 Task: Remove macro "New macro".
Action: Mouse moved to (242, 90)
Screenshot: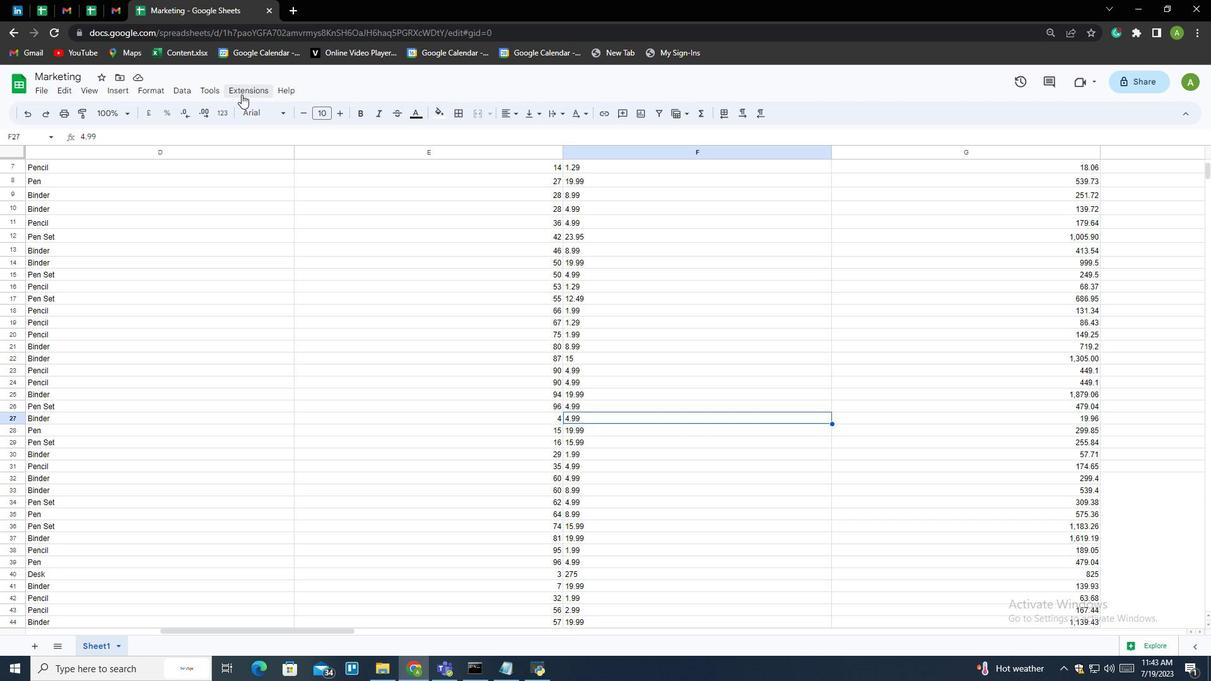 
Action: Mouse pressed left at (242, 90)
Screenshot: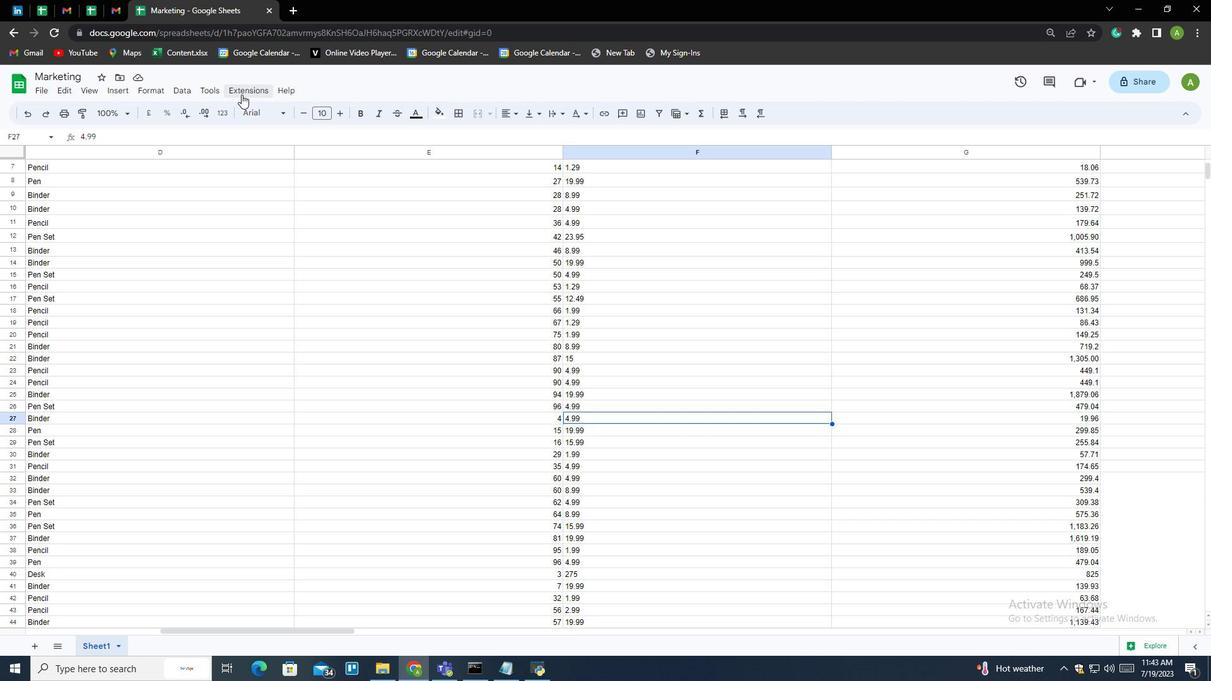 
Action: Mouse moved to (432, 176)
Screenshot: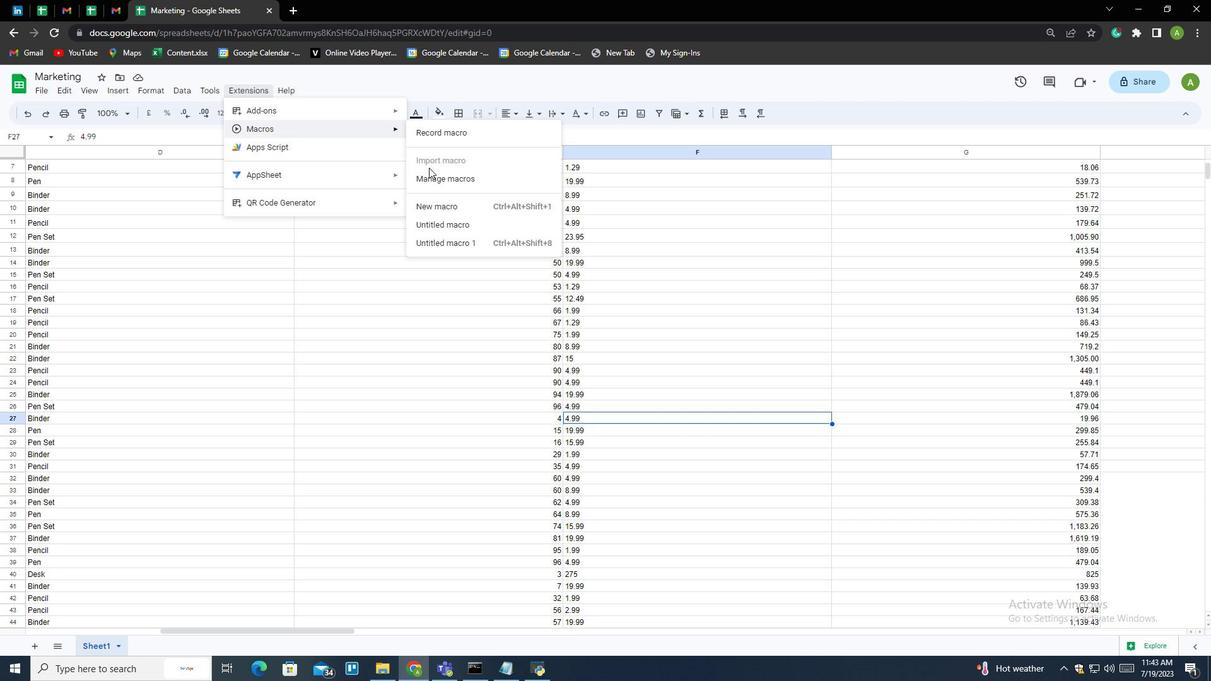 
Action: Mouse pressed left at (432, 176)
Screenshot: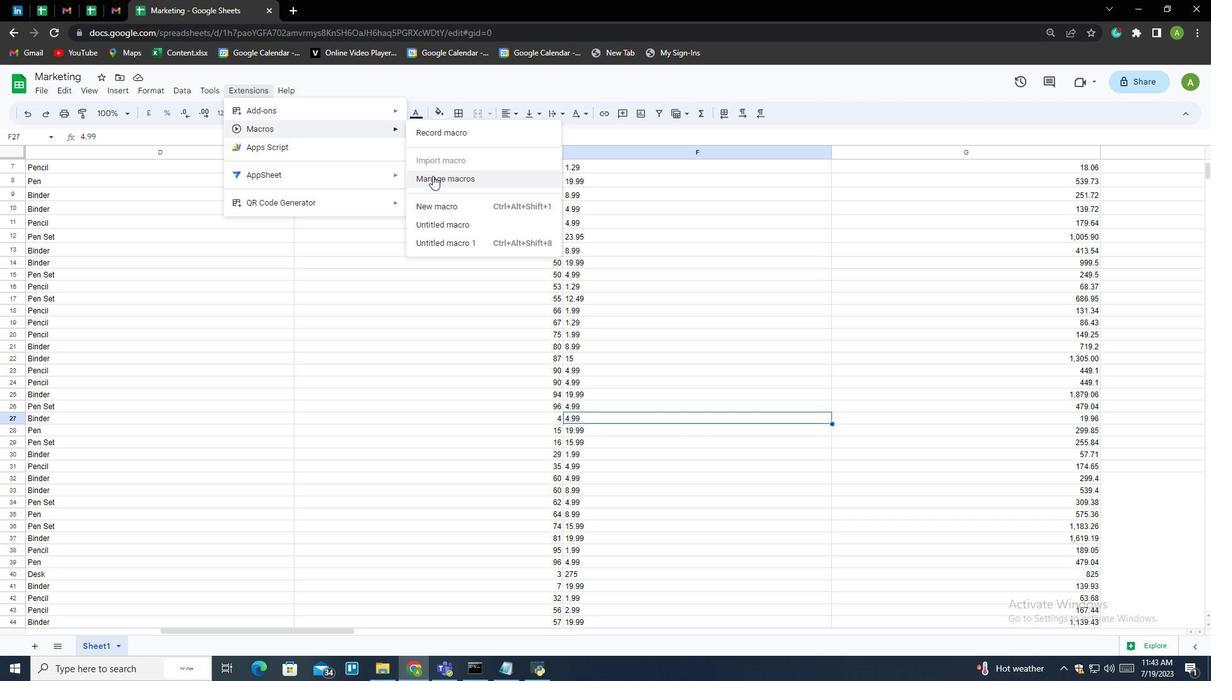 
Action: Mouse moved to (702, 321)
Screenshot: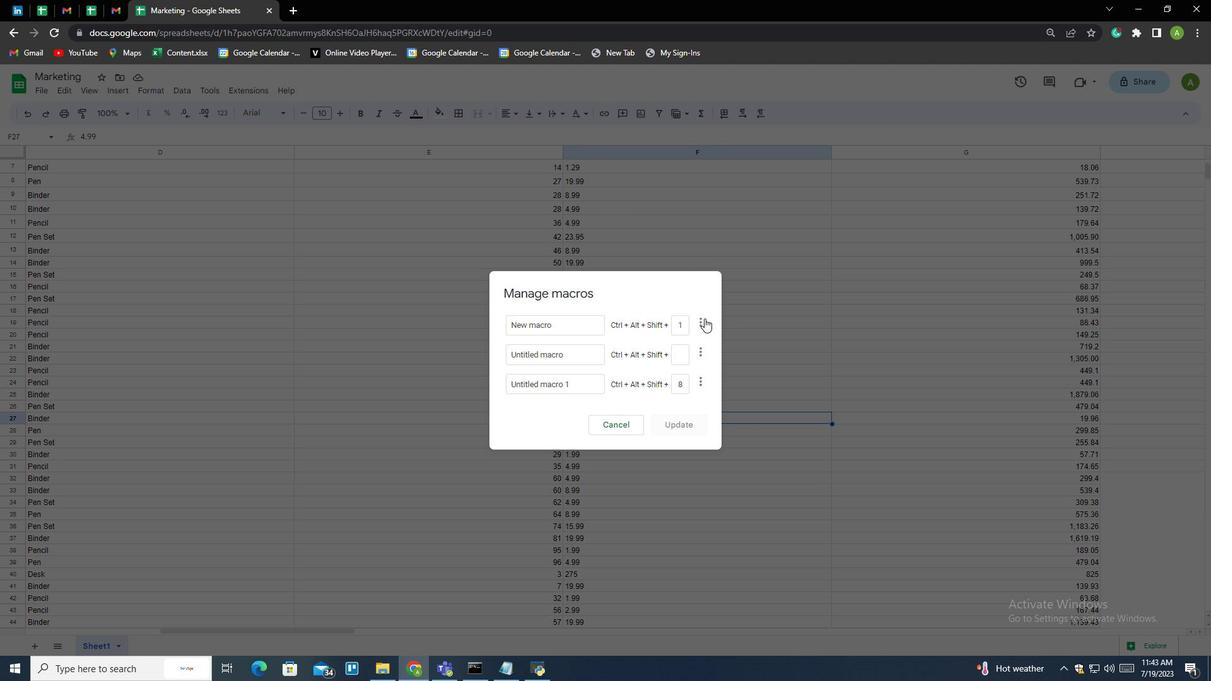 
Action: Mouse pressed left at (702, 321)
Screenshot: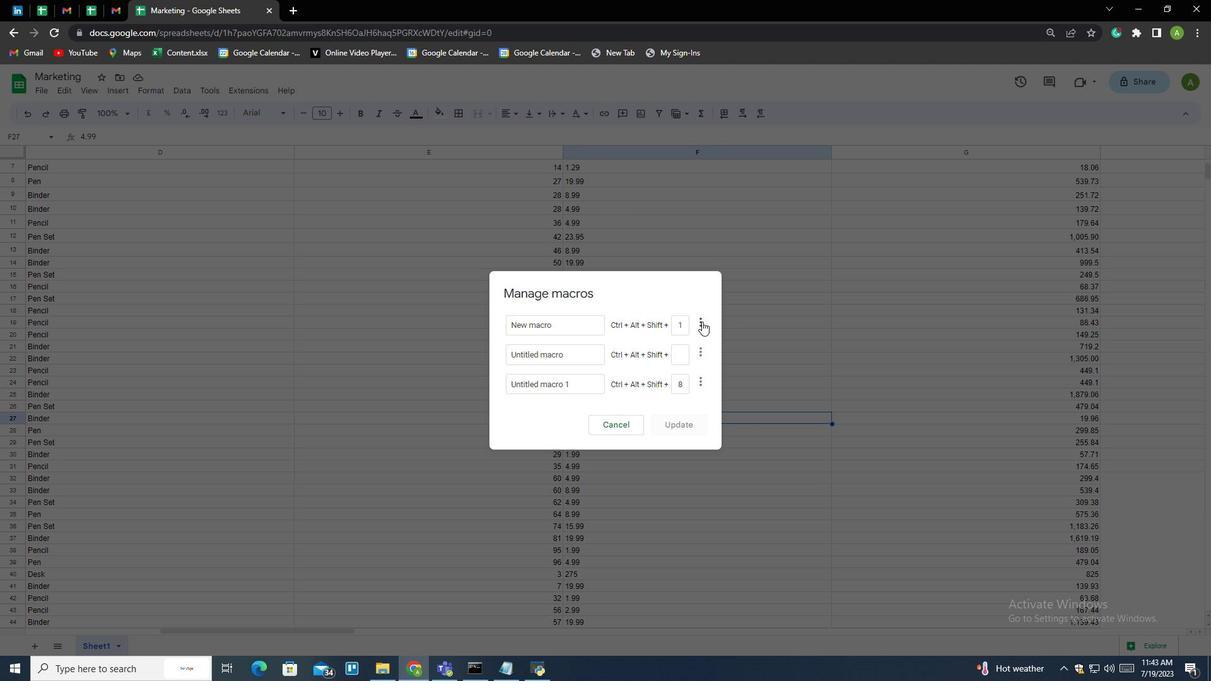
Action: Mouse moved to (684, 360)
Screenshot: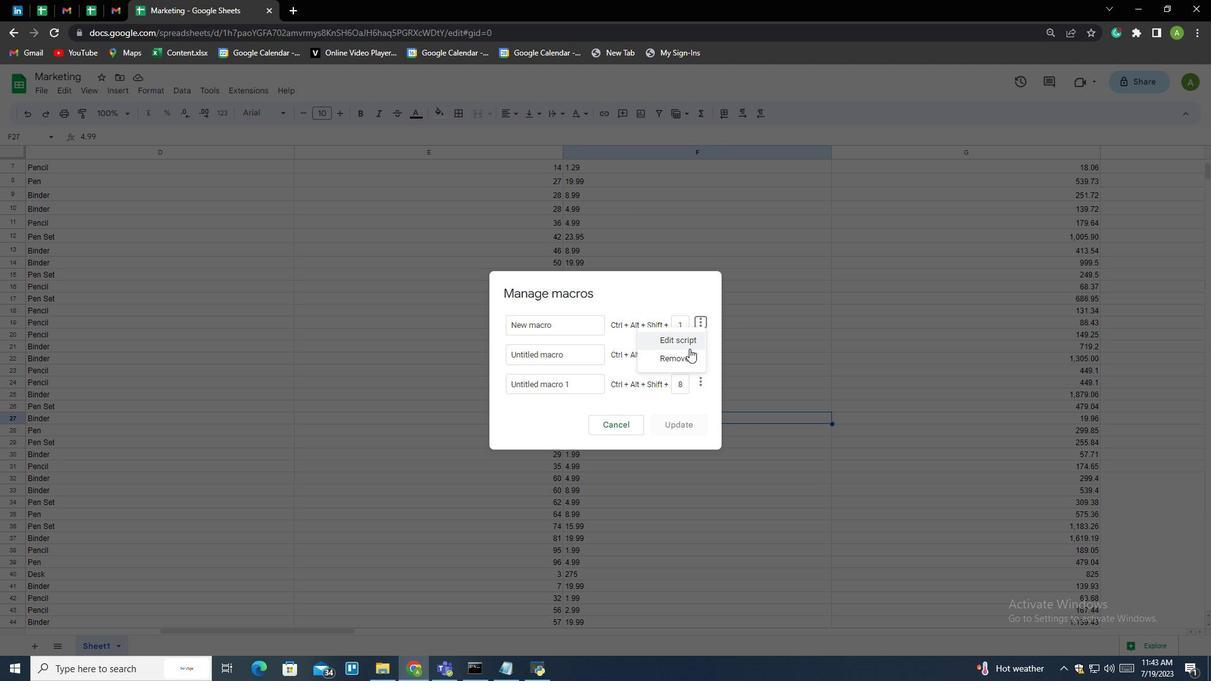 
Action: Mouse pressed left at (684, 360)
Screenshot: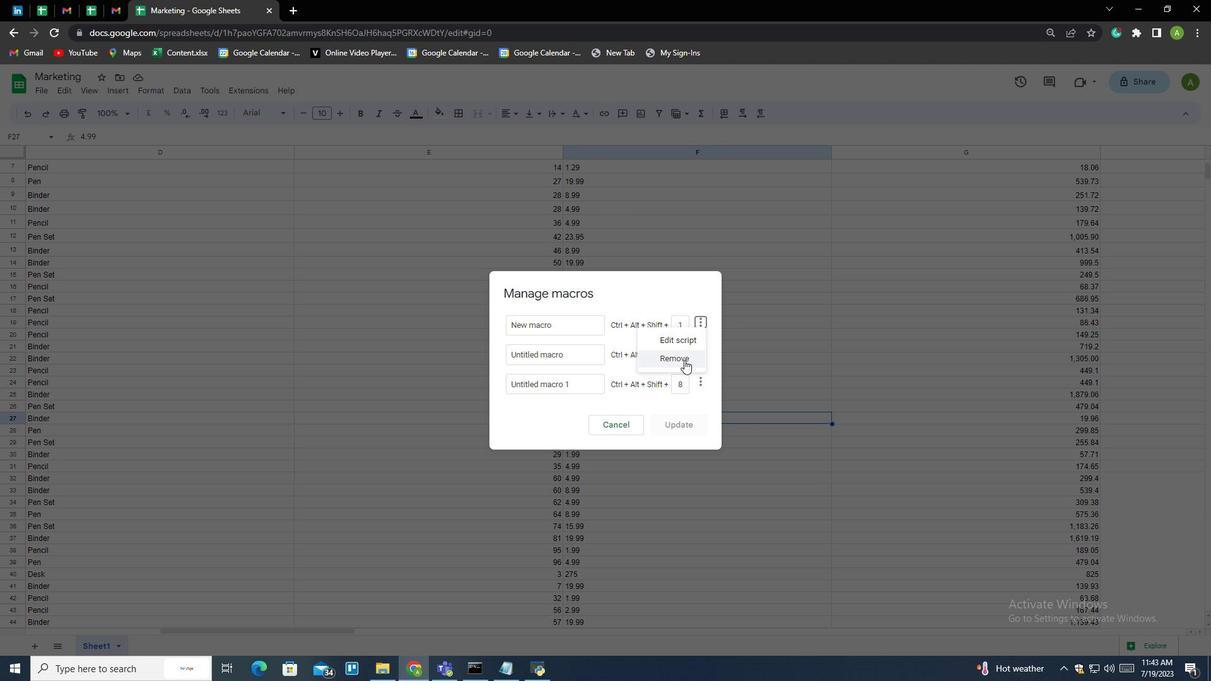 
Action: Mouse moved to (680, 422)
Screenshot: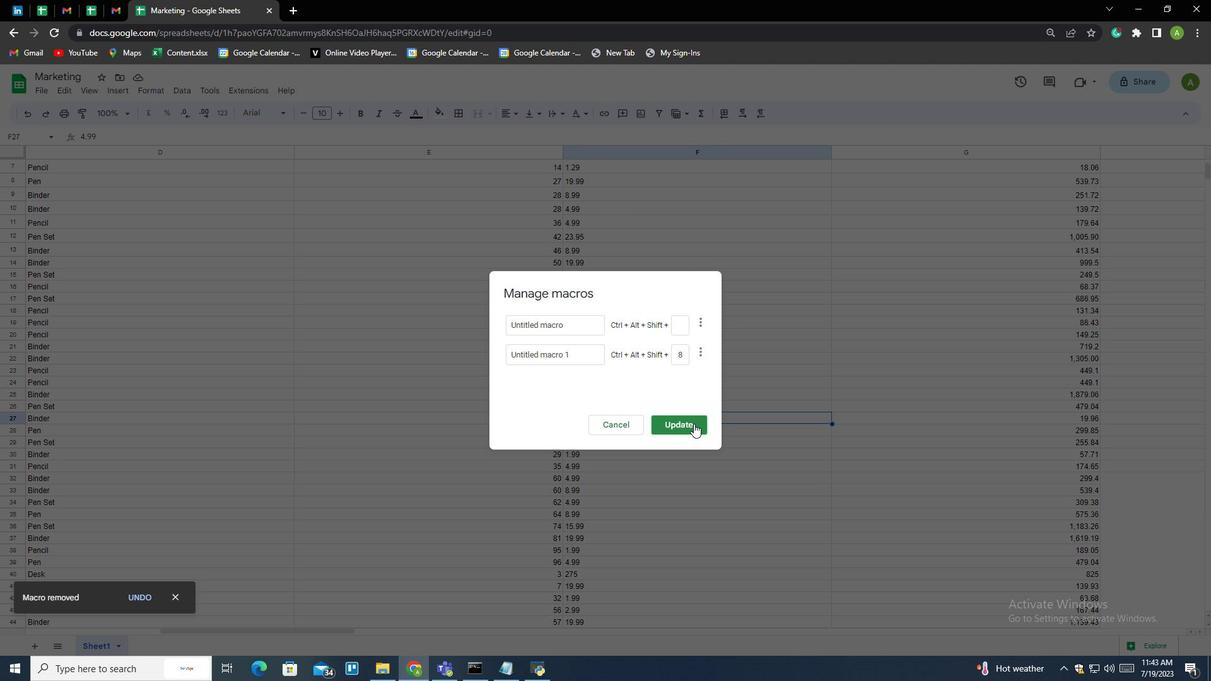 
